 Task: Use Diesel Truck Start Effect in this video Movie B.mp4
Action: Mouse moved to (245, 134)
Screenshot: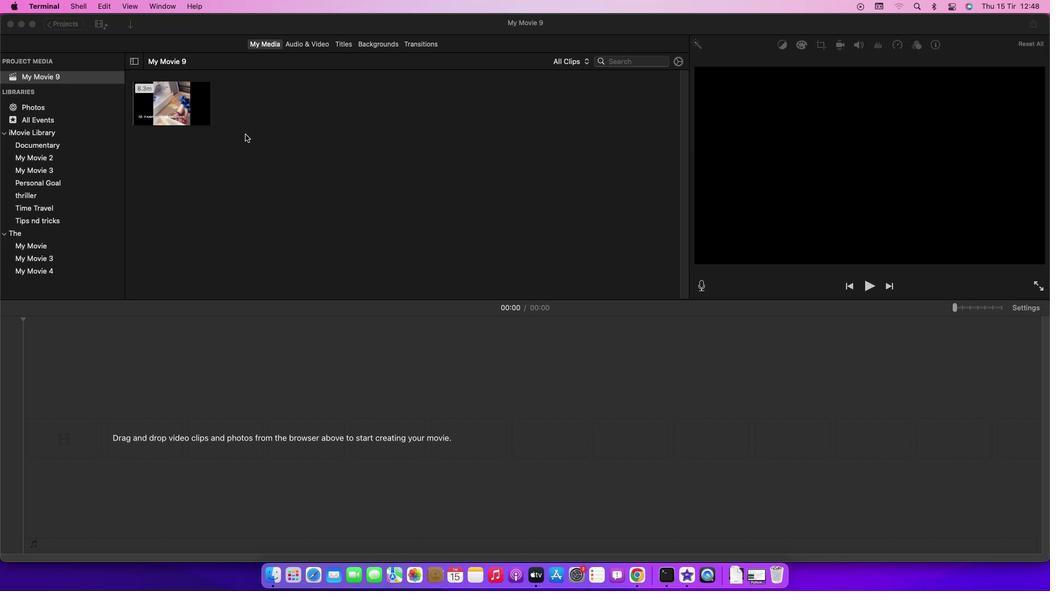 
Action: Mouse pressed left at (245, 134)
Screenshot: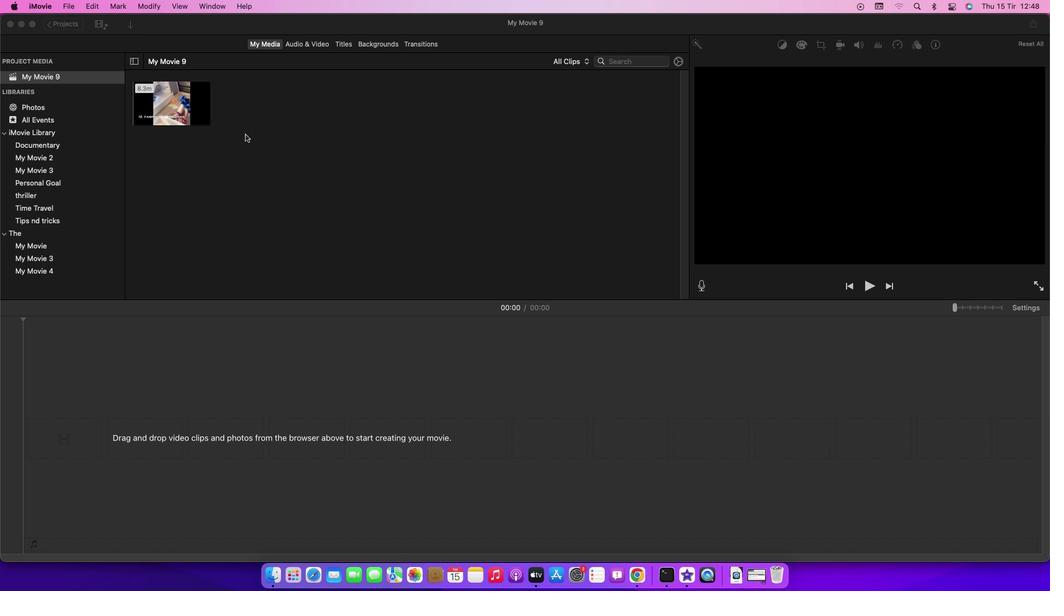 
Action: Mouse moved to (169, 105)
Screenshot: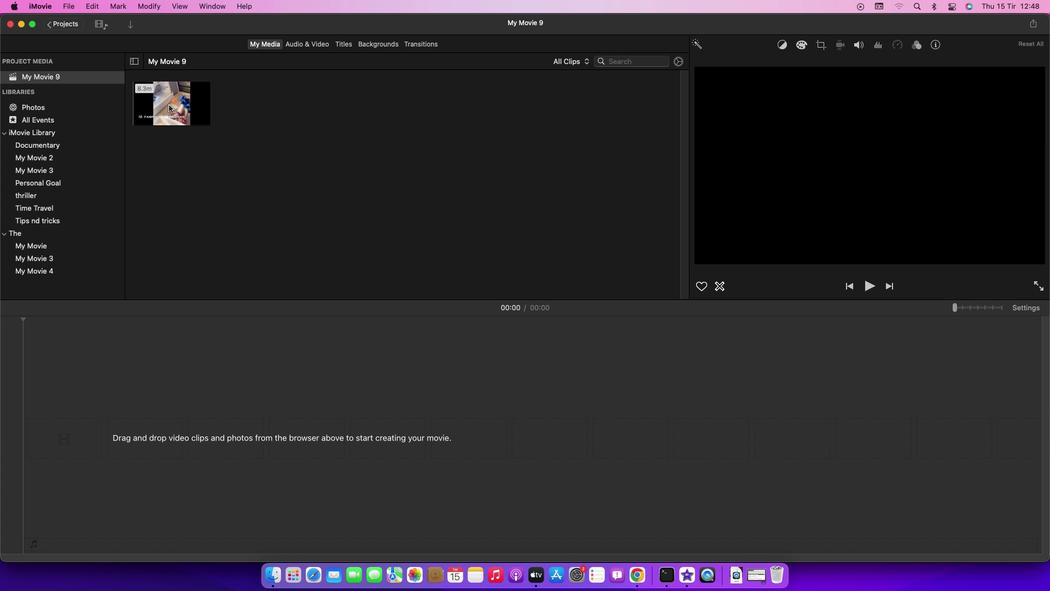 
Action: Mouse pressed left at (169, 105)
Screenshot: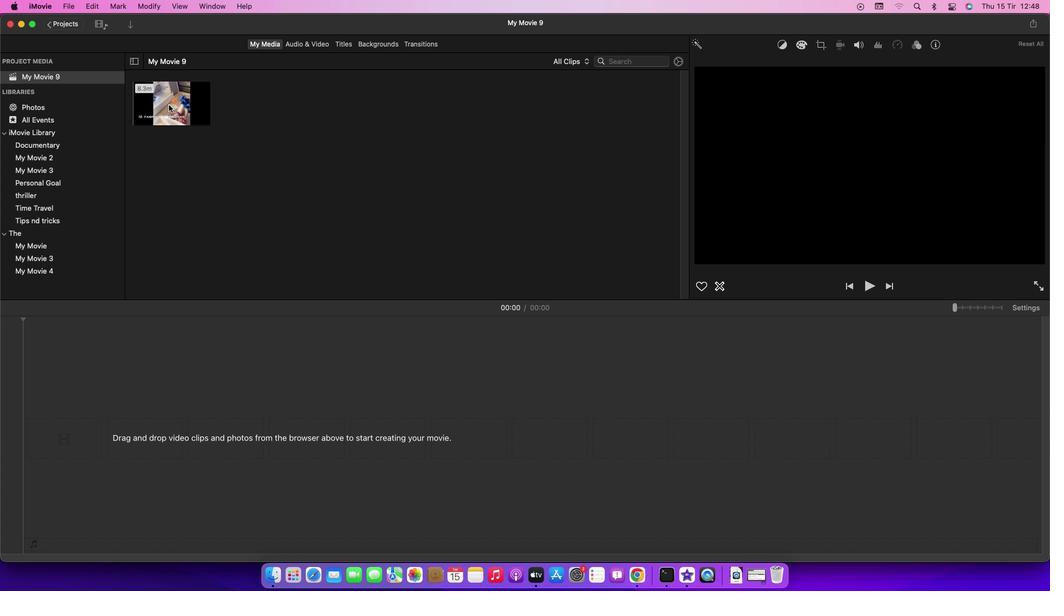 
Action: Mouse moved to (170, 102)
Screenshot: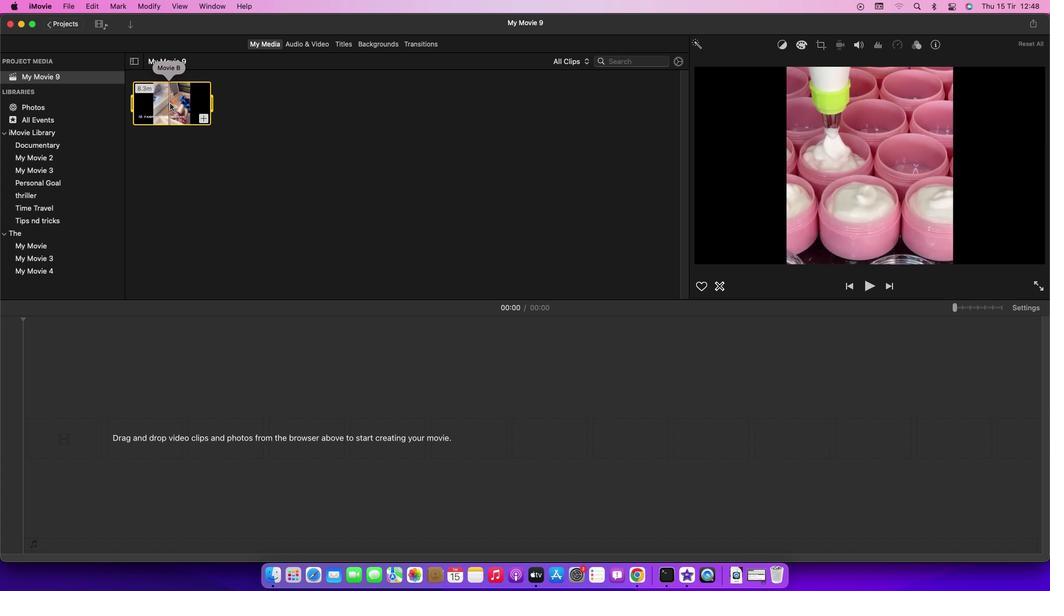 
Action: Mouse pressed left at (170, 102)
Screenshot: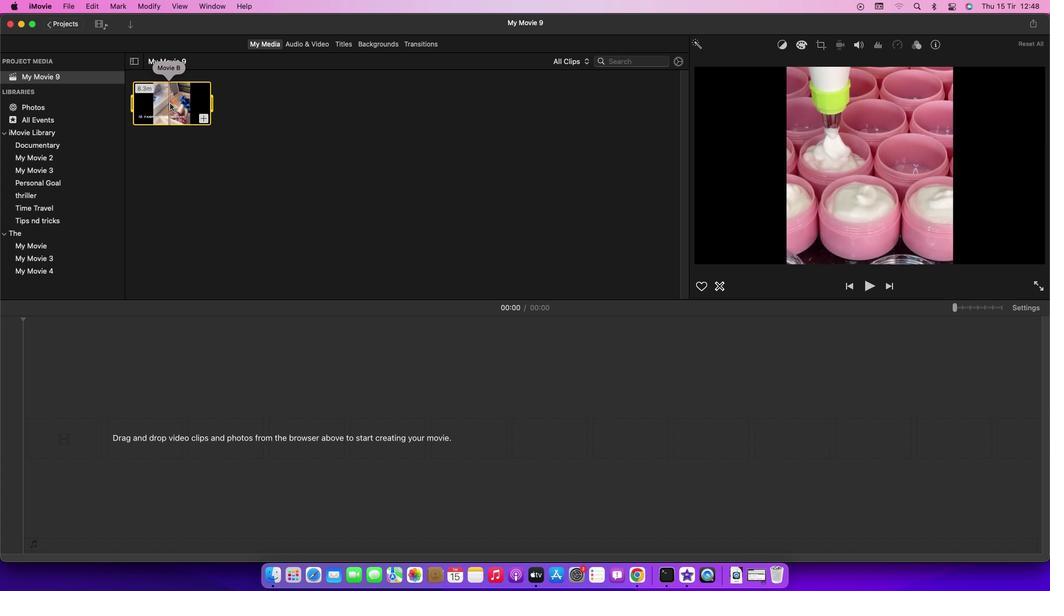 
Action: Mouse moved to (298, 44)
Screenshot: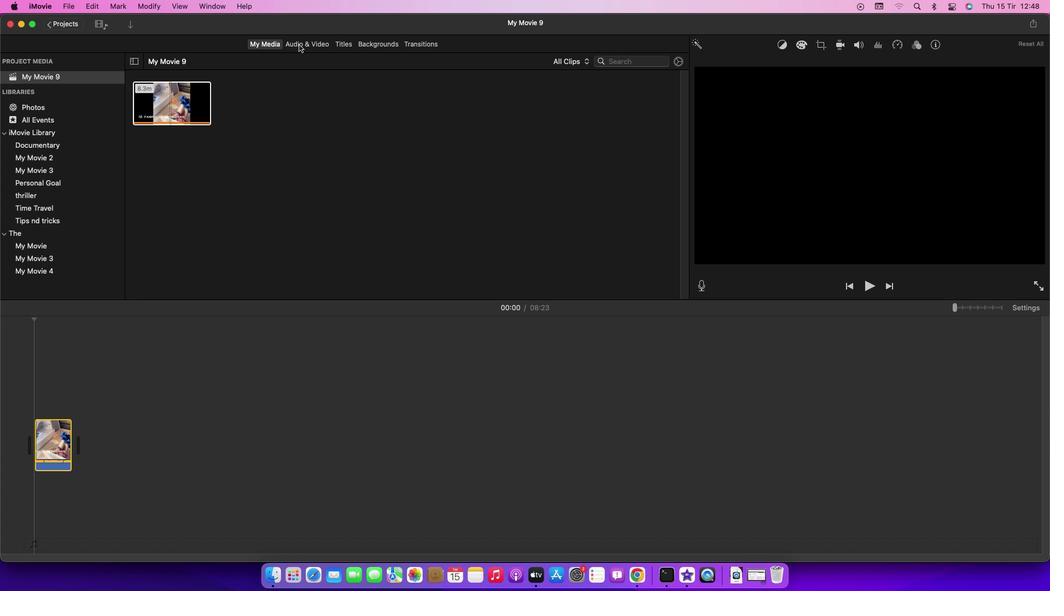 
Action: Mouse pressed left at (298, 44)
Screenshot: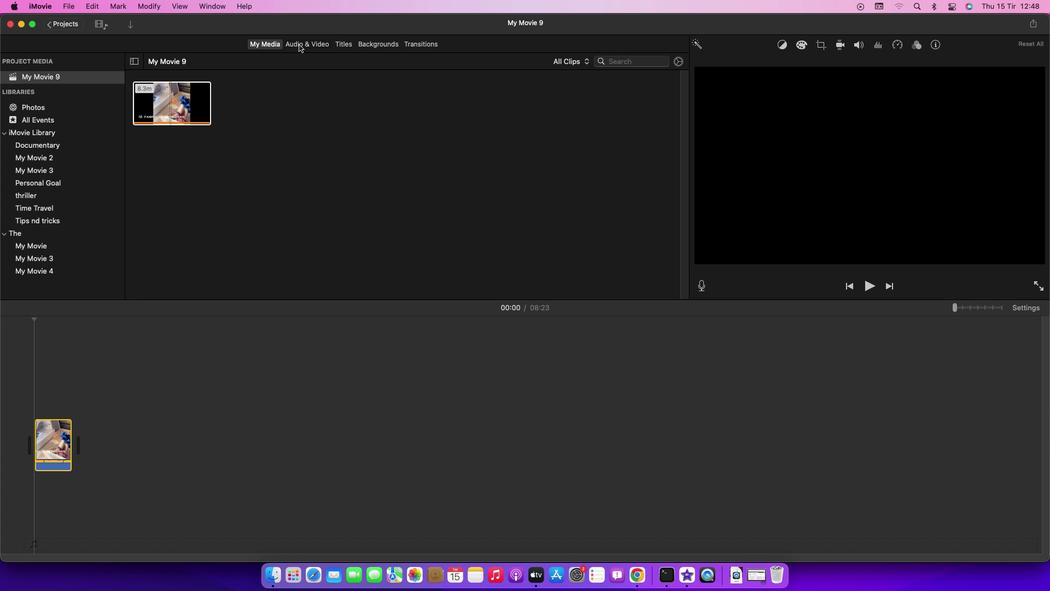 
Action: Mouse moved to (76, 105)
Screenshot: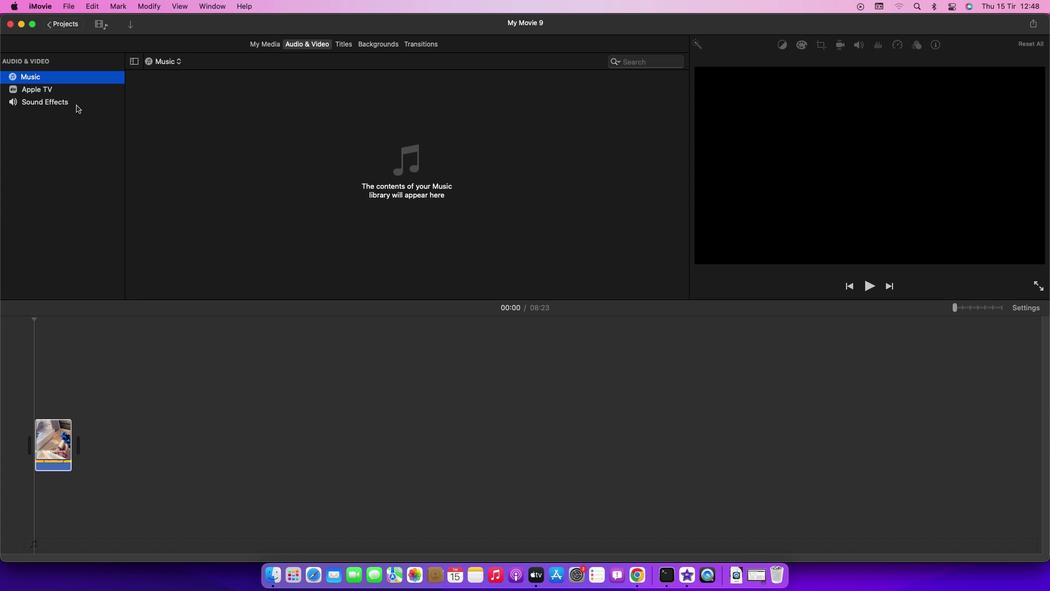 
Action: Mouse pressed left at (76, 105)
Screenshot: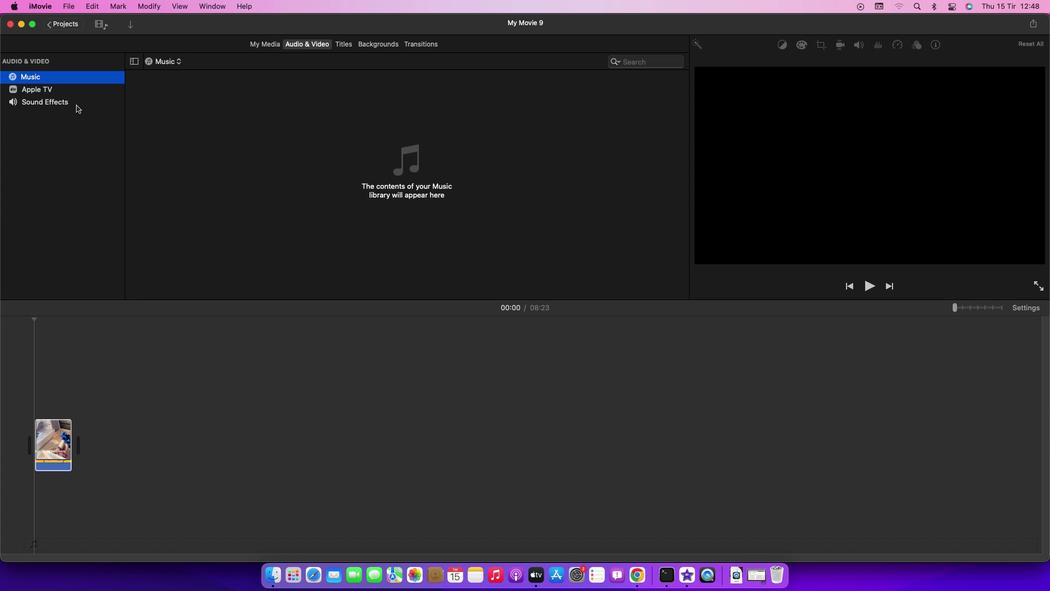 
Action: Mouse moved to (193, 252)
Screenshot: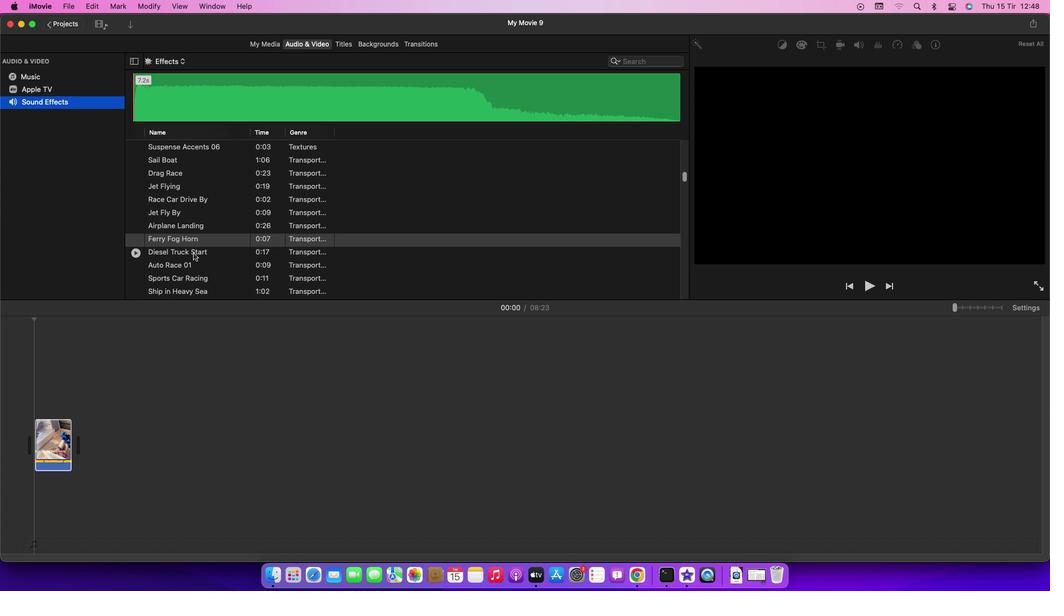 
Action: Mouse pressed left at (193, 252)
Screenshot: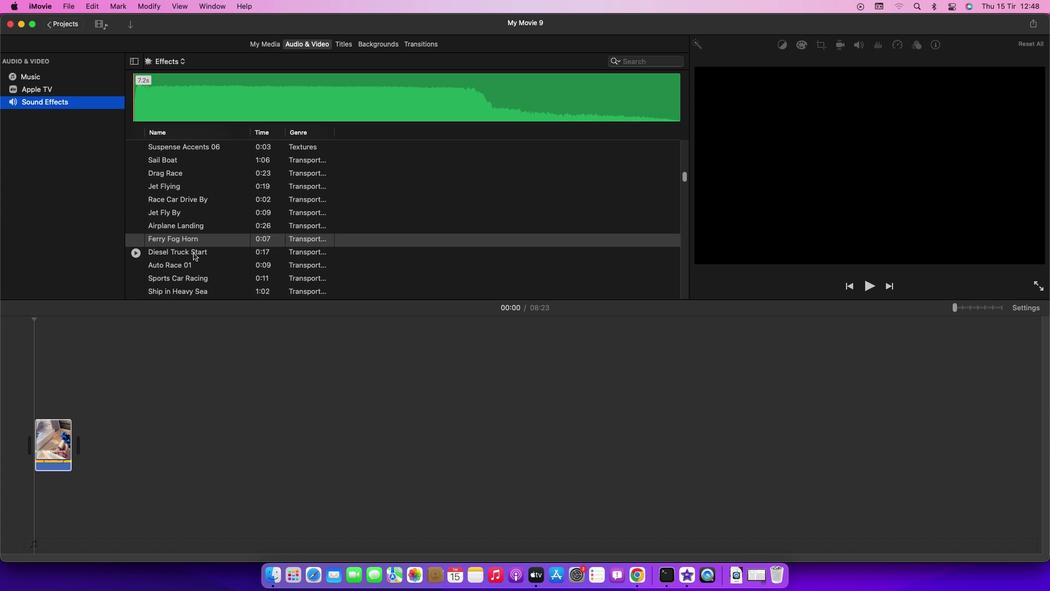 
Action: Mouse pressed left at (193, 252)
Screenshot: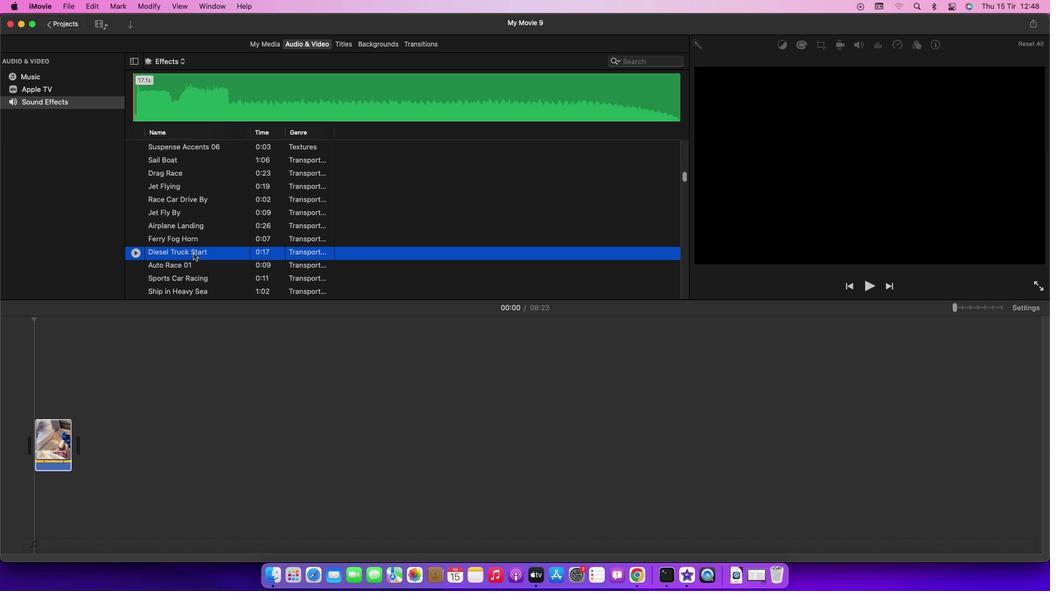 
Action: Mouse moved to (257, 401)
Screenshot: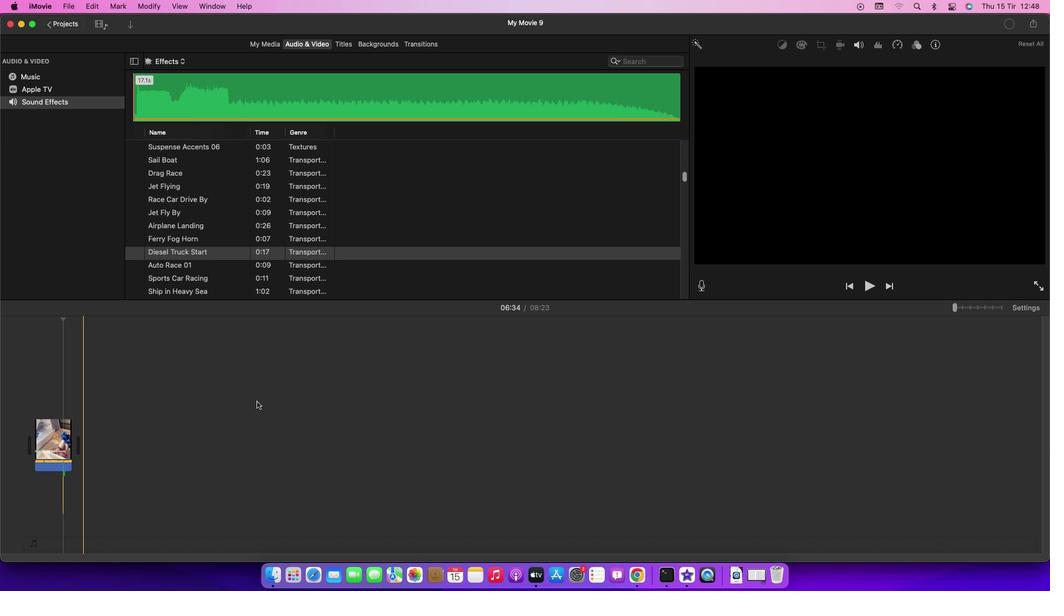 
